 Task: Check the median days on the market of condos/co-ops in the last 3 years.
Action: Mouse moved to (456, 188)
Screenshot: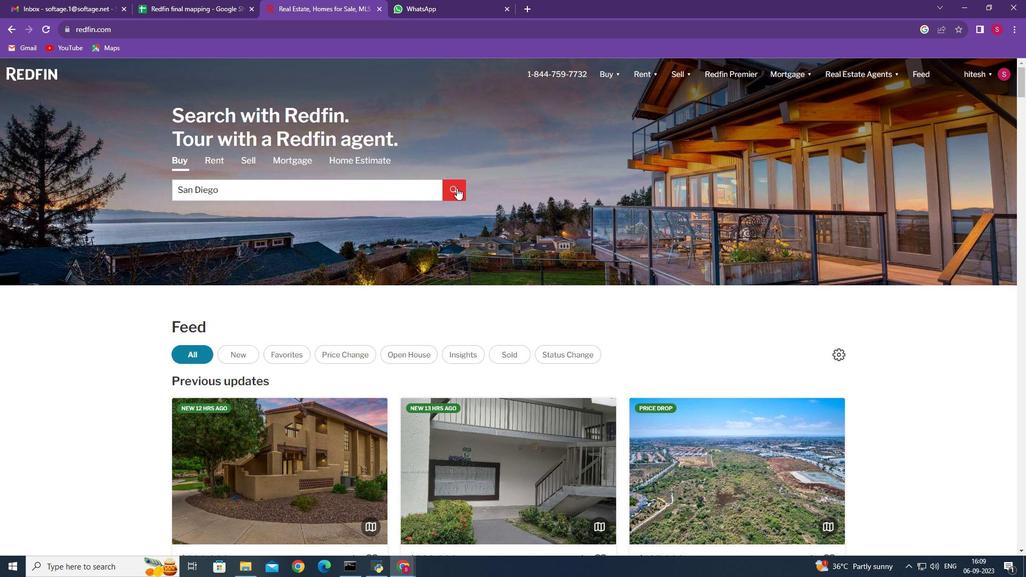 
Action: Mouse pressed left at (456, 188)
Screenshot: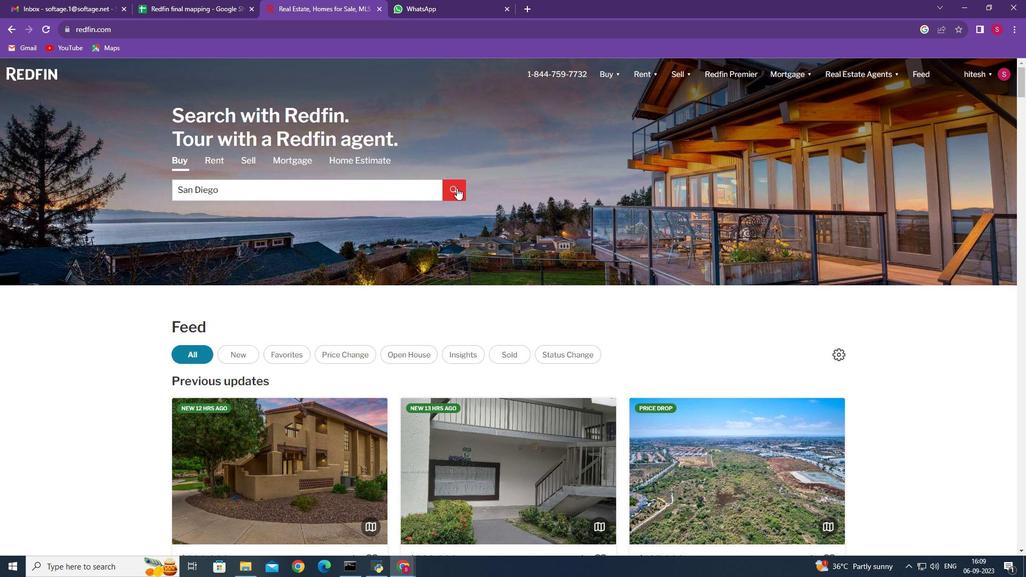 
Action: Mouse moved to (910, 104)
Screenshot: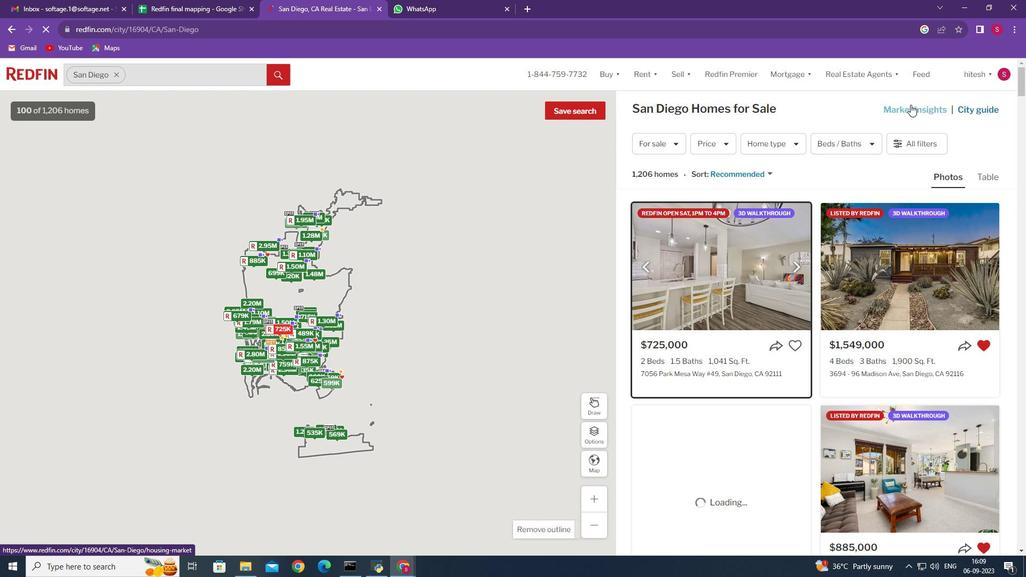 
Action: Mouse pressed left at (910, 104)
Screenshot: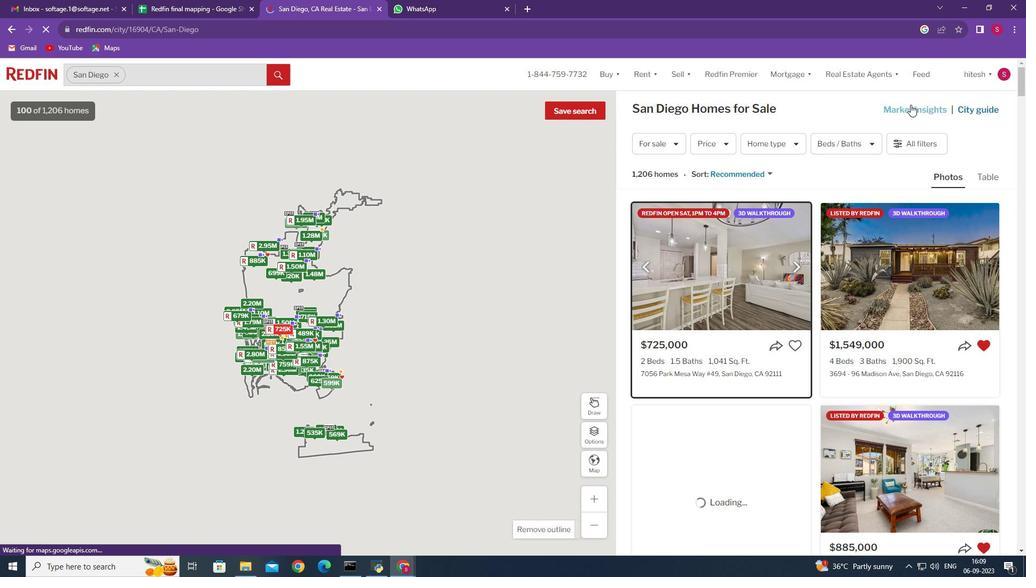 
Action: Mouse moved to (665, 346)
Screenshot: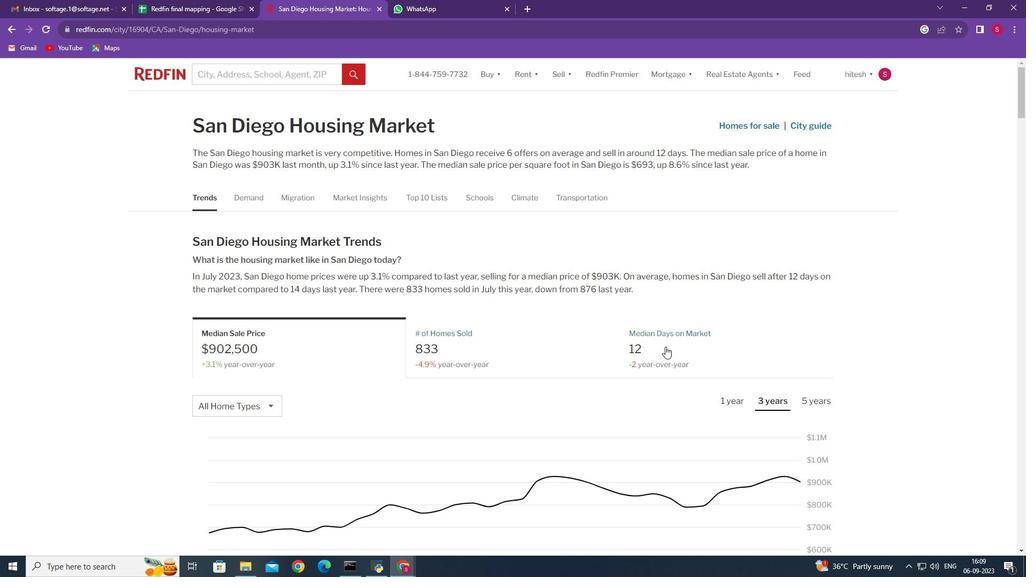
Action: Mouse pressed left at (665, 346)
Screenshot: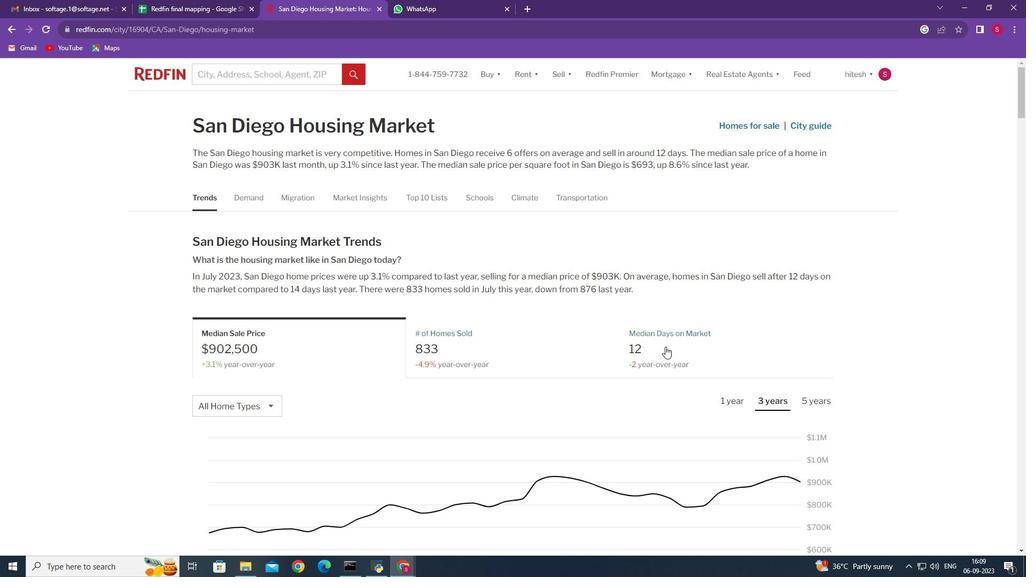 
Action: Mouse moved to (274, 405)
Screenshot: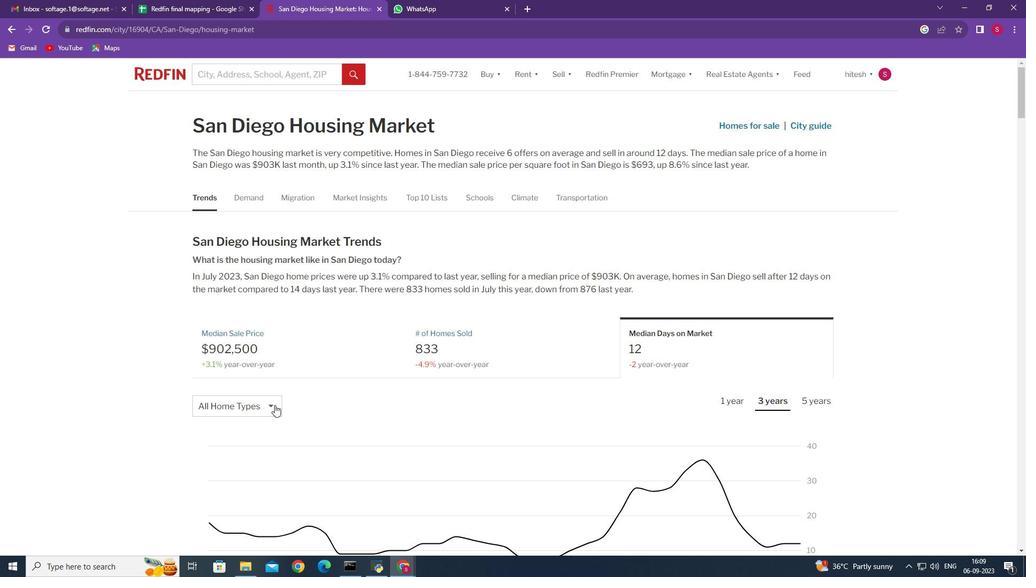 
Action: Mouse pressed left at (274, 405)
Screenshot: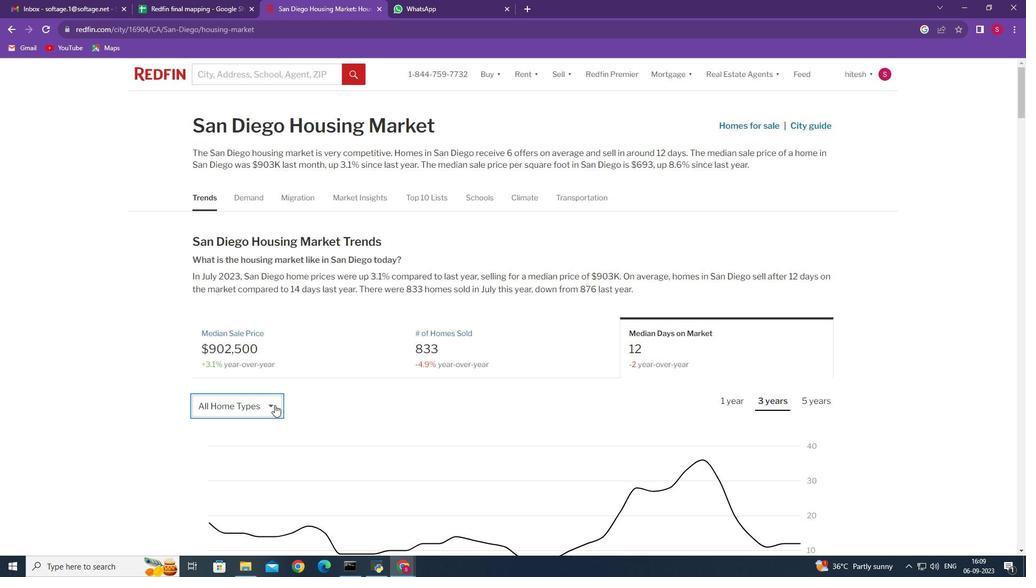 
Action: Mouse moved to (251, 492)
Screenshot: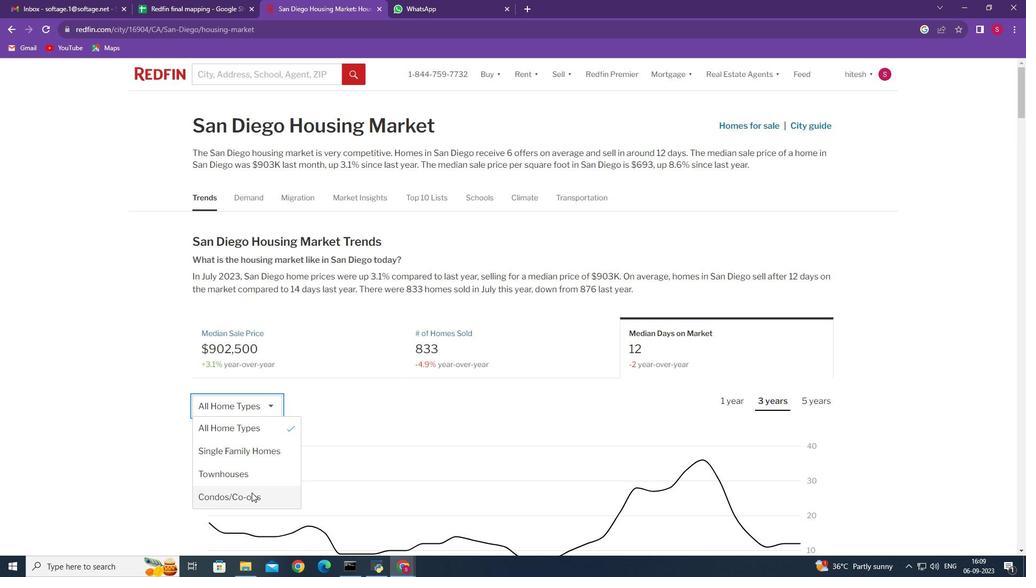 
Action: Mouse pressed left at (251, 492)
Screenshot: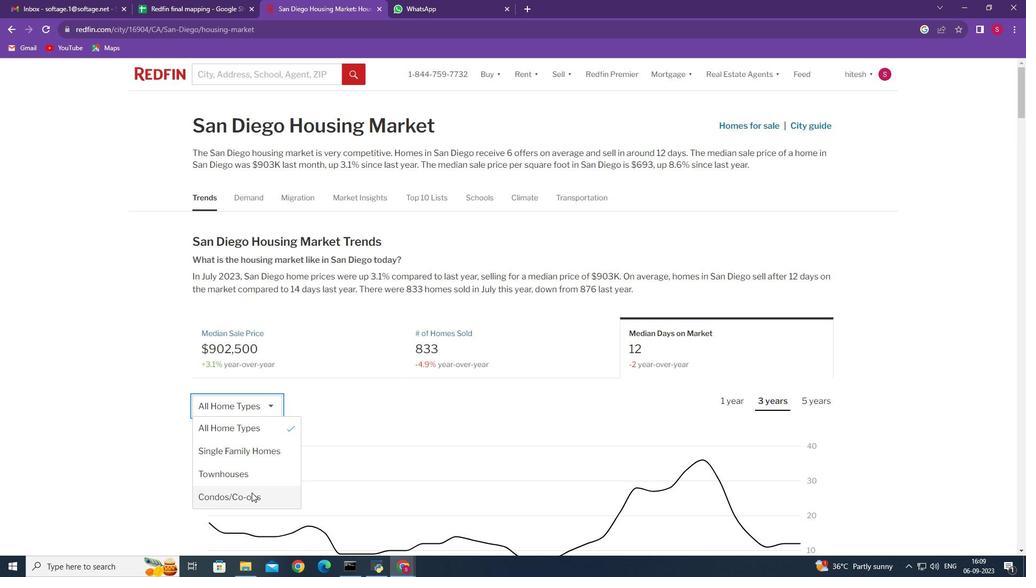 
Action: Mouse moved to (780, 402)
Screenshot: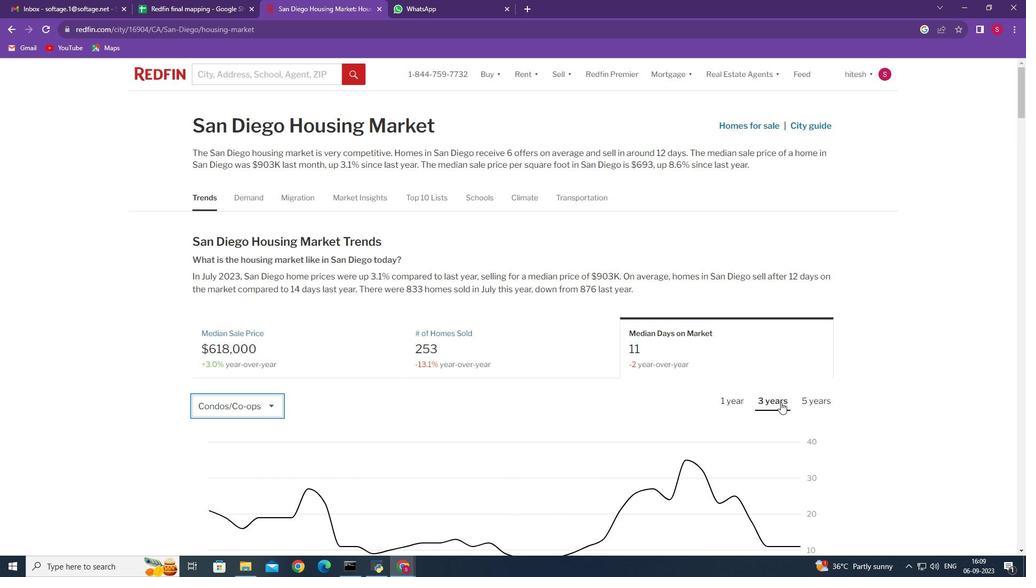 
Action: Mouse pressed left at (780, 402)
Screenshot: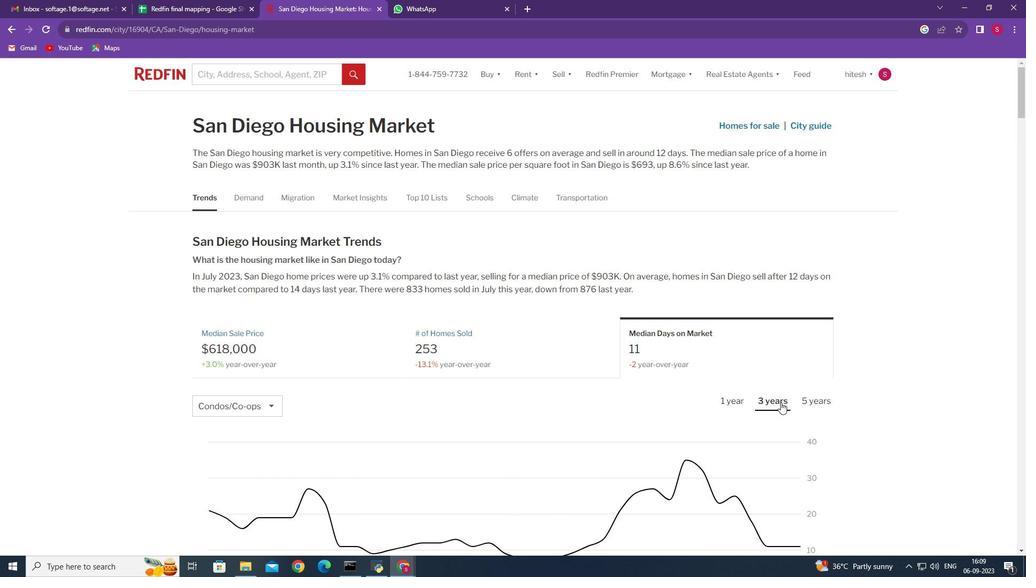 
Action: Mouse moved to (780, 402)
Screenshot: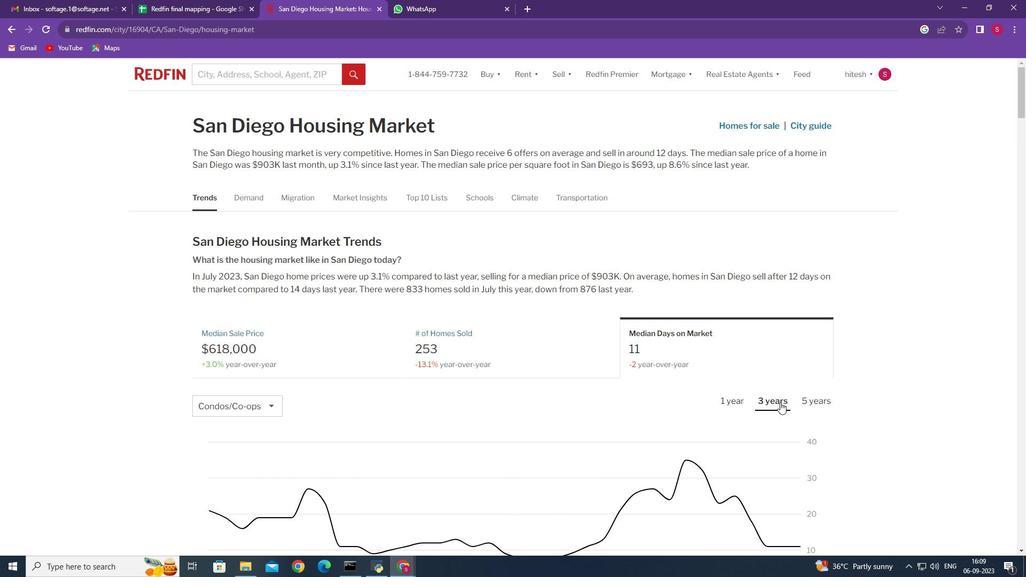 
Action: Mouse scrolled (780, 401) with delta (0, 0)
Screenshot: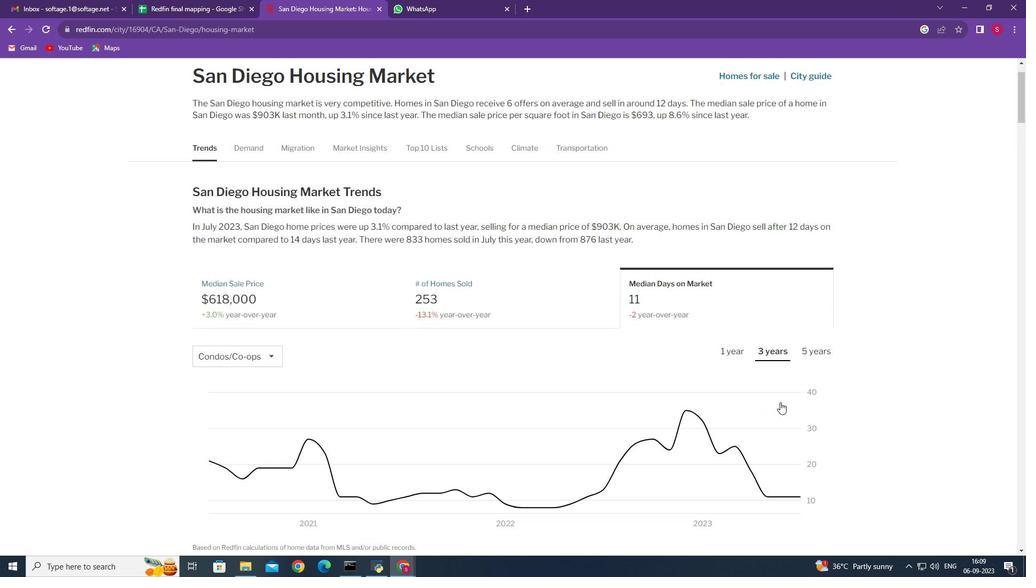 
Action: Mouse scrolled (780, 401) with delta (0, 0)
Screenshot: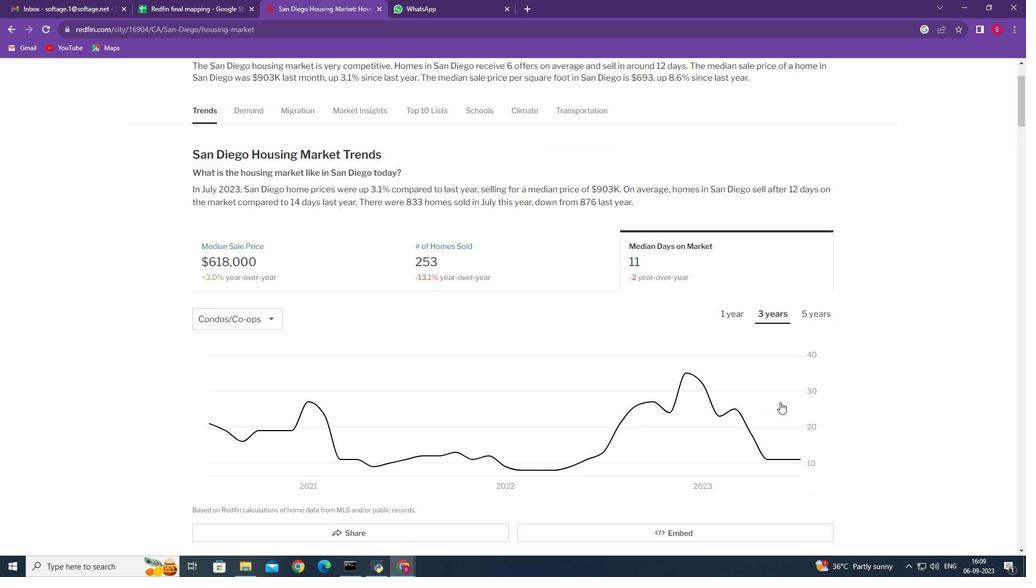 
Action: Mouse moved to (303, 382)
Screenshot: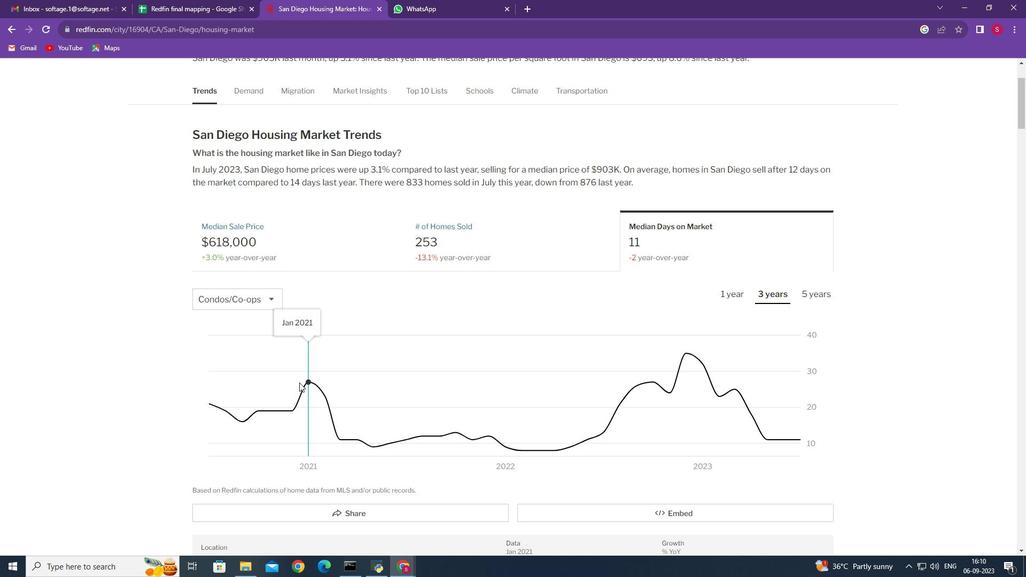 
Action: Mouse pressed left at (303, 382)
Screenshot: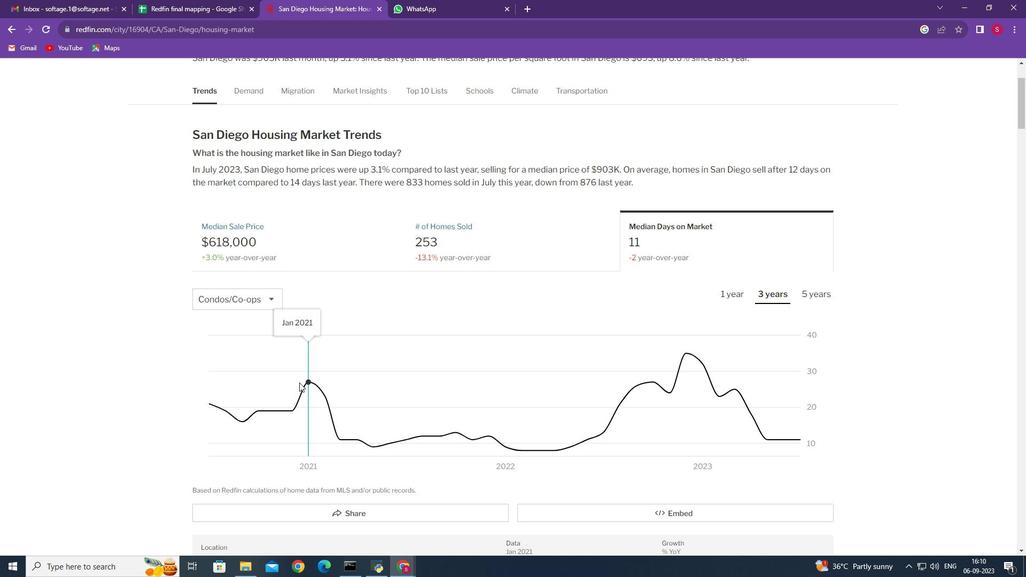 
Action: Mouse moved to (494, 363)
Screenshot: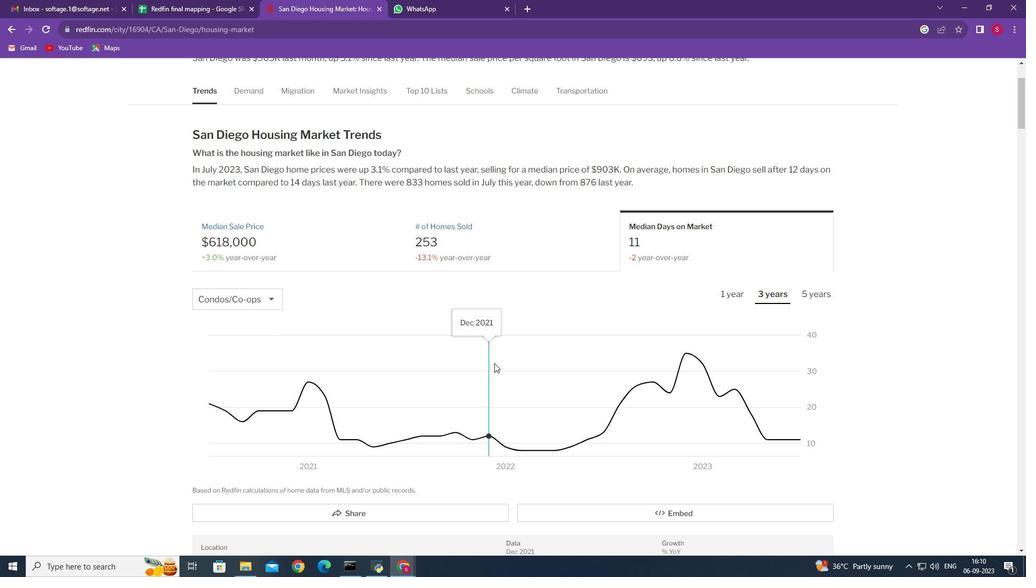 
